 Task: Add Sprouts Savory Pork Hash to the cart.
Action: Mouse moved to (25, 162)
Screenshot: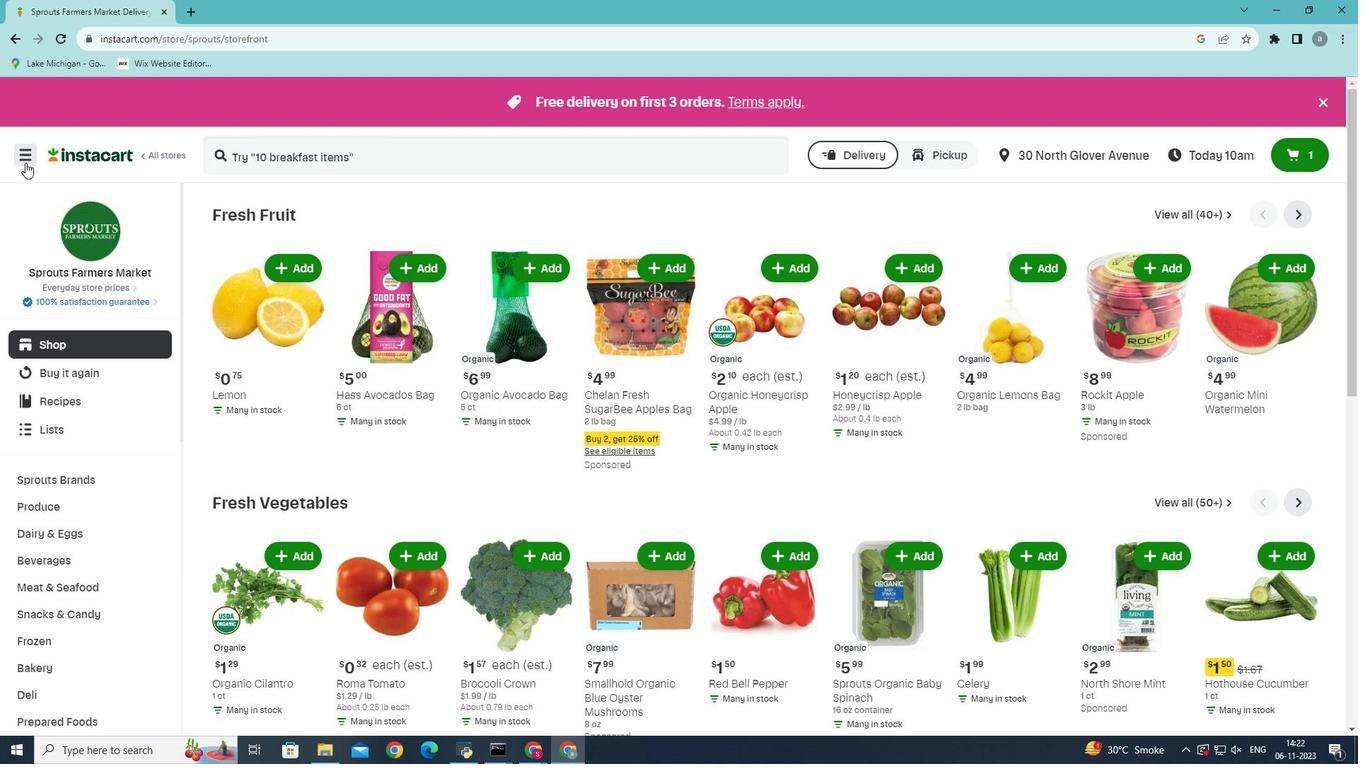 
Action: Mouse pressed left at (25, 162)
Screenshot: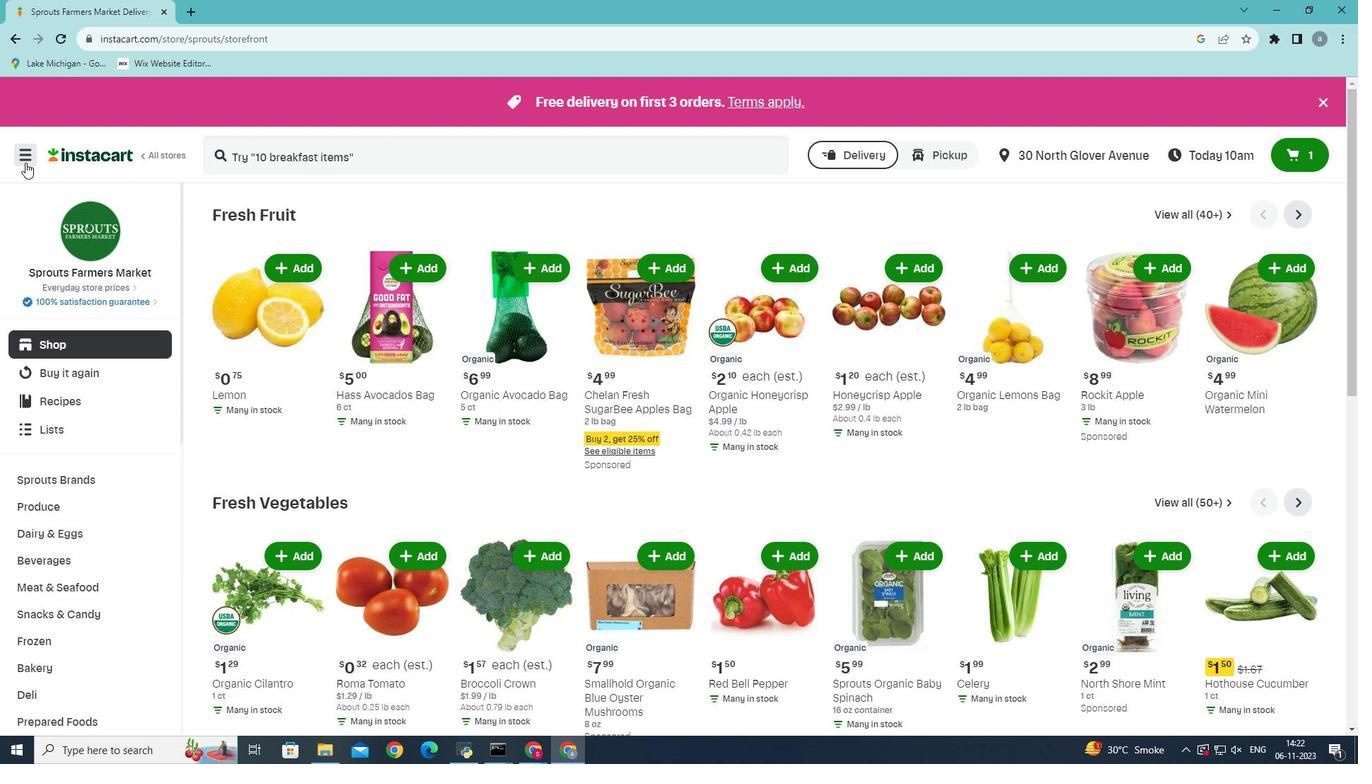 
Action: Mouse moved to (61, 383)
Screenshot: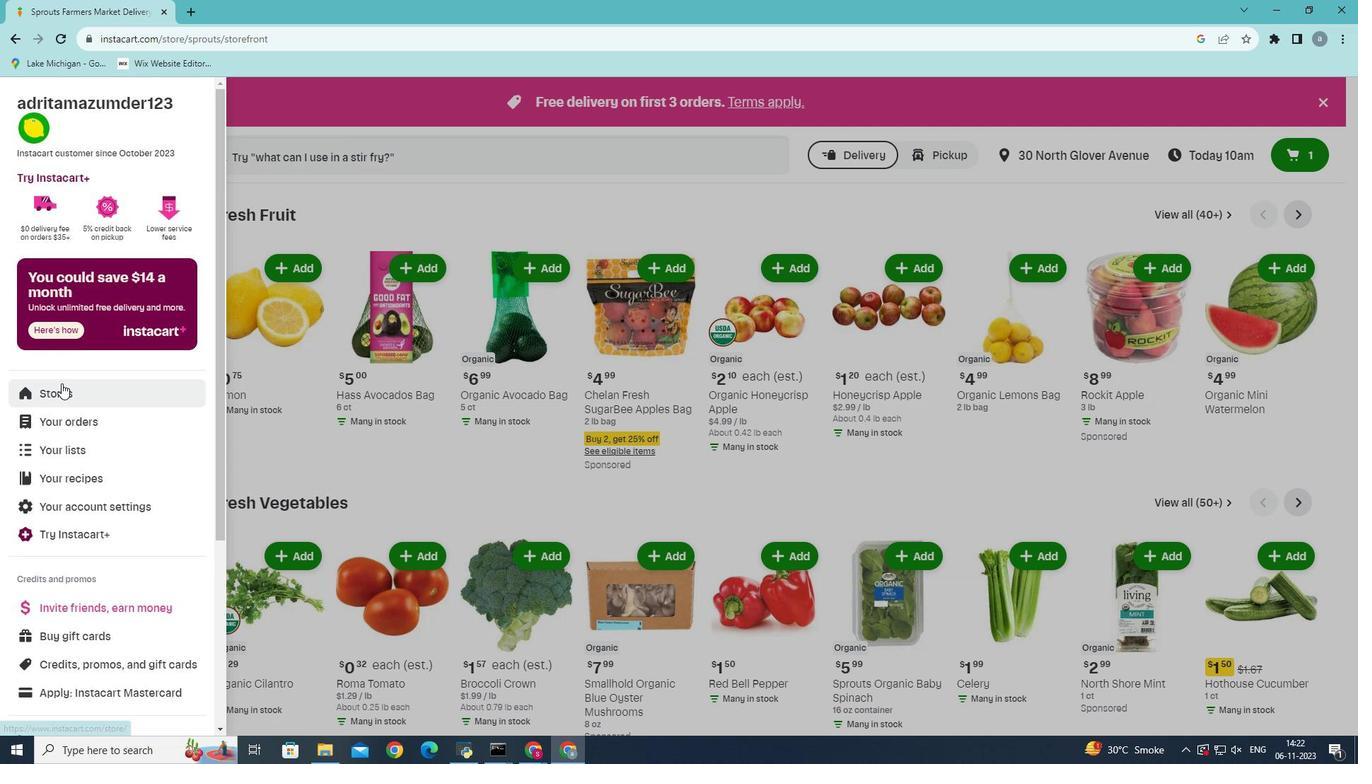 
Action: Mouse pressed left at (61, 383)
Screenshot: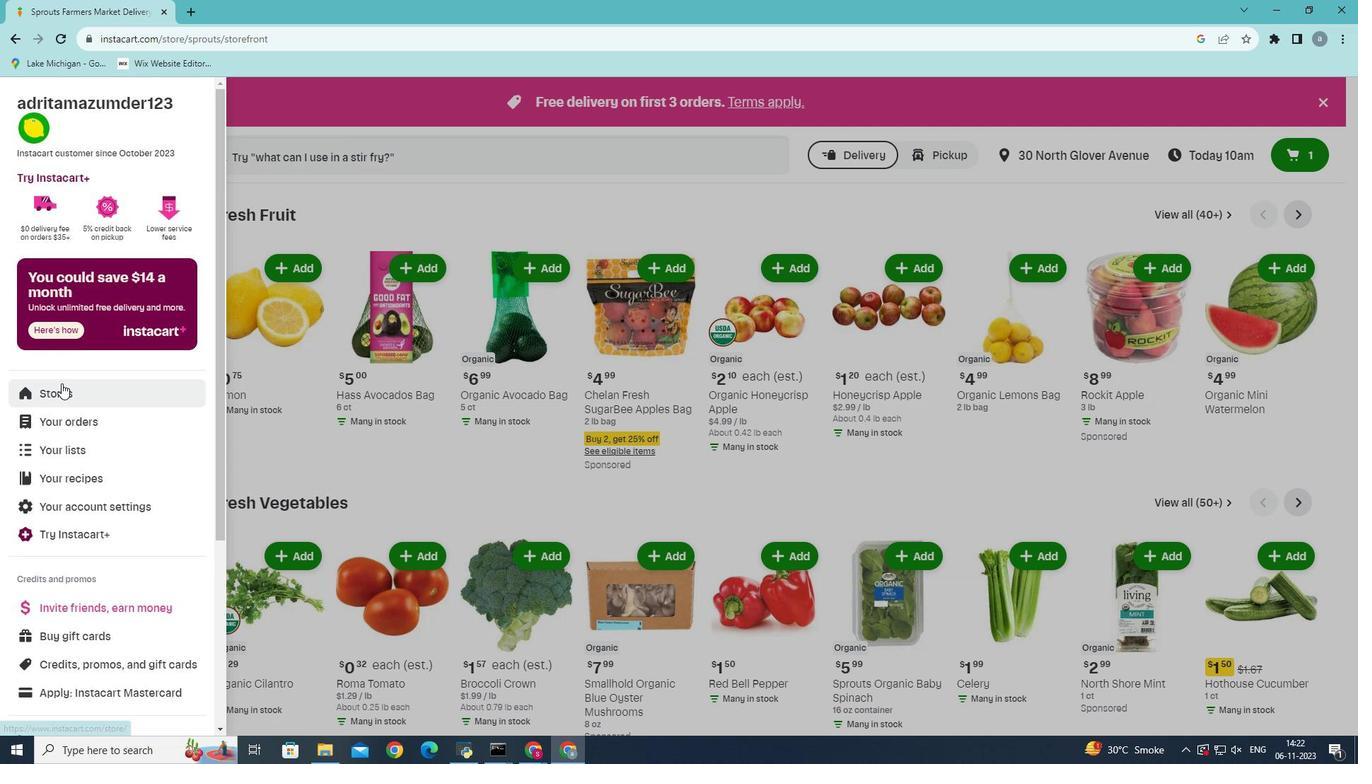 
Action: Mouse moved to (326, 162)
Screenshot: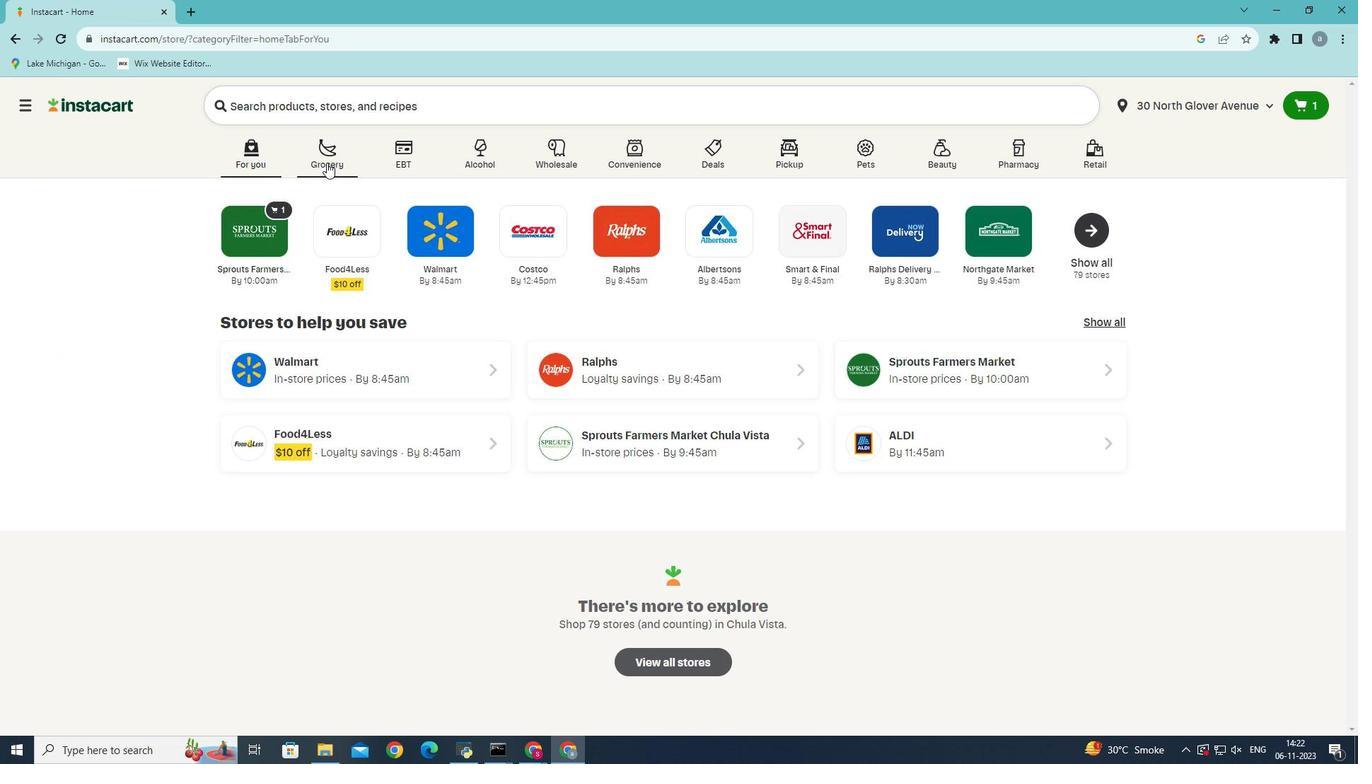 
Action: Mouse pressed left at (326, 162)
Screenshot: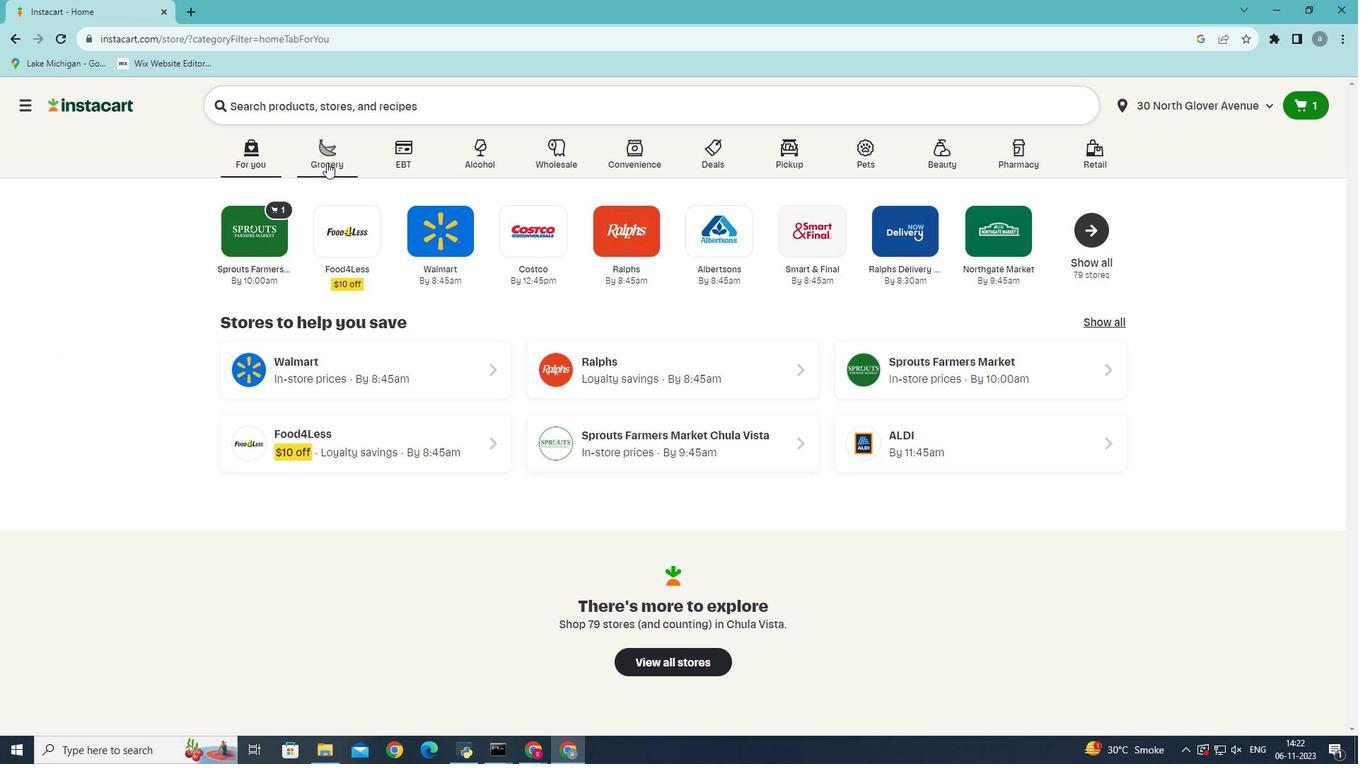 
Action: Mouse moved to (317, 420)
Screenshot: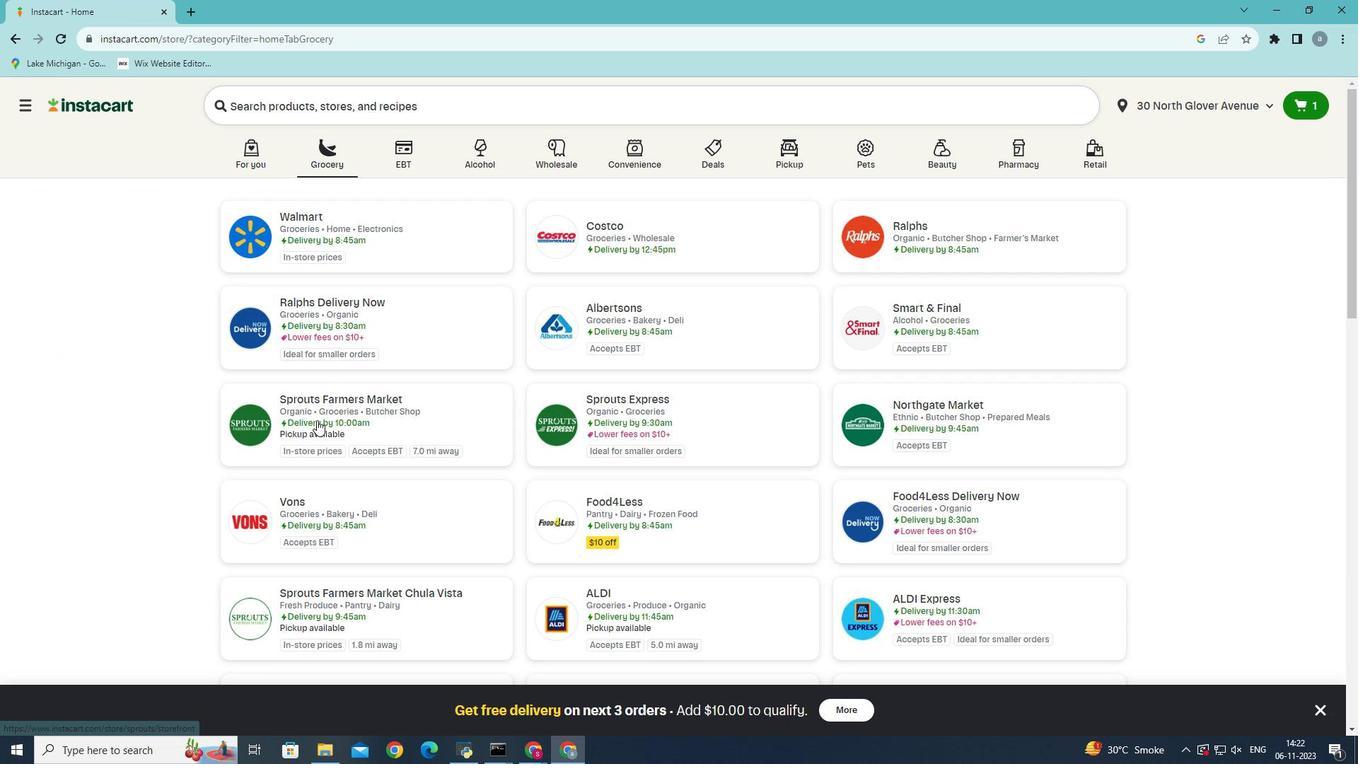 
Action: Mouse pressed left at (317, 420)
Screenshot: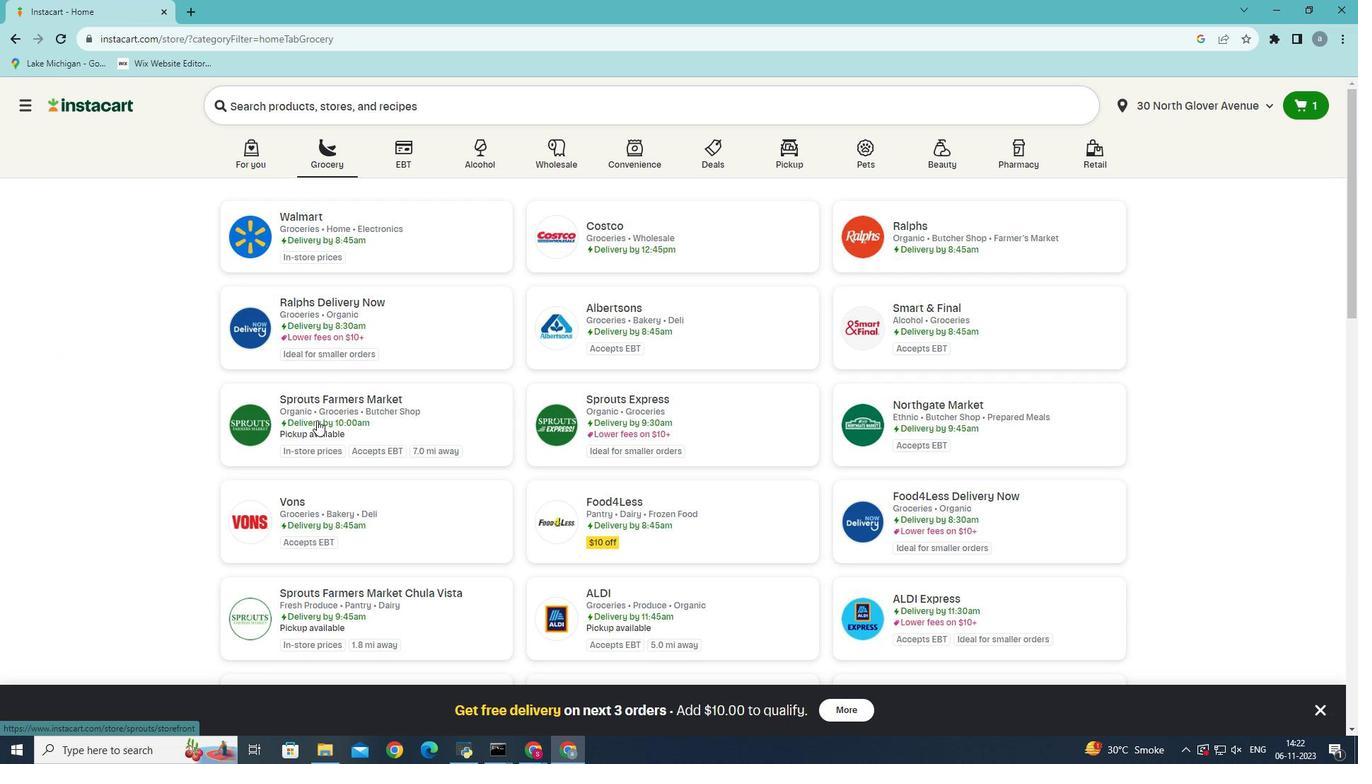
Action: Mouse moved to (50, 571)
Screenshot: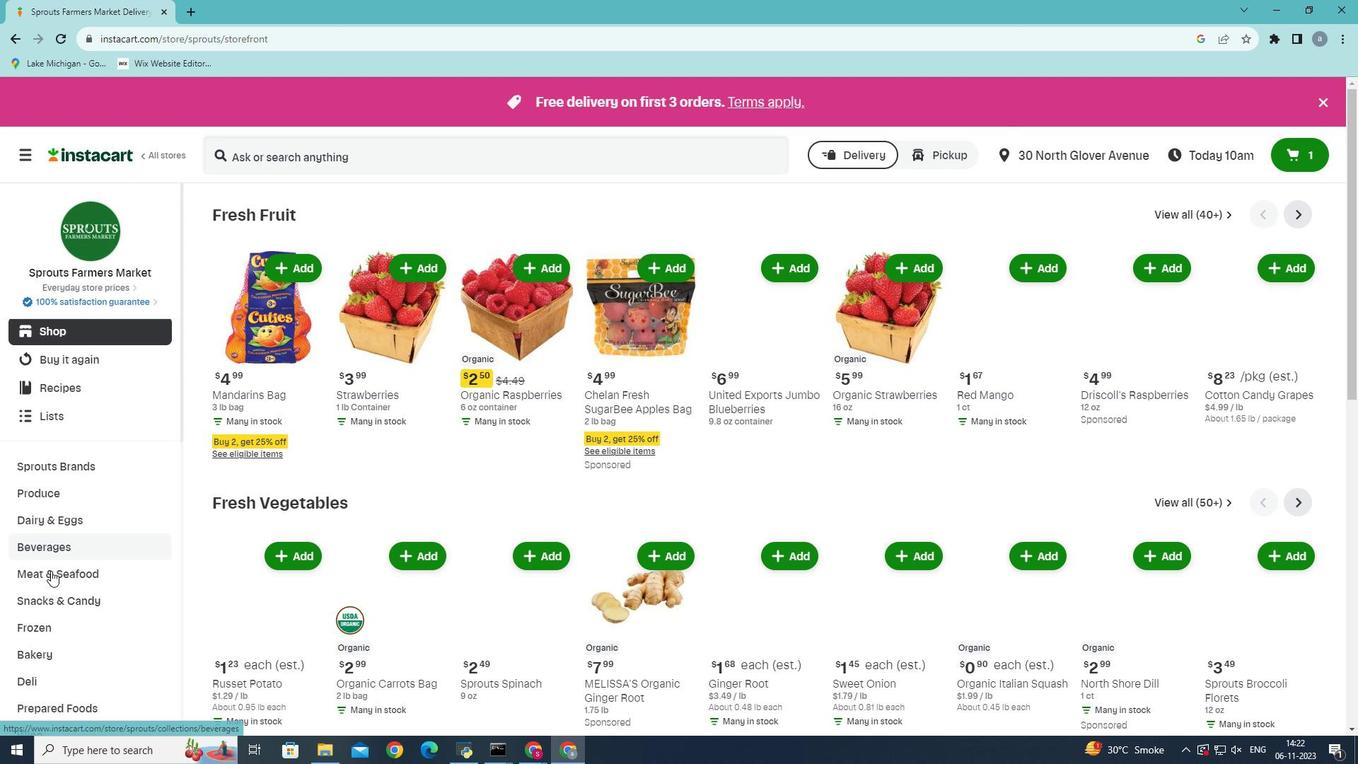 
Action: Mouse scrolled (50, 570) with delta (0, 0)
Screenshot: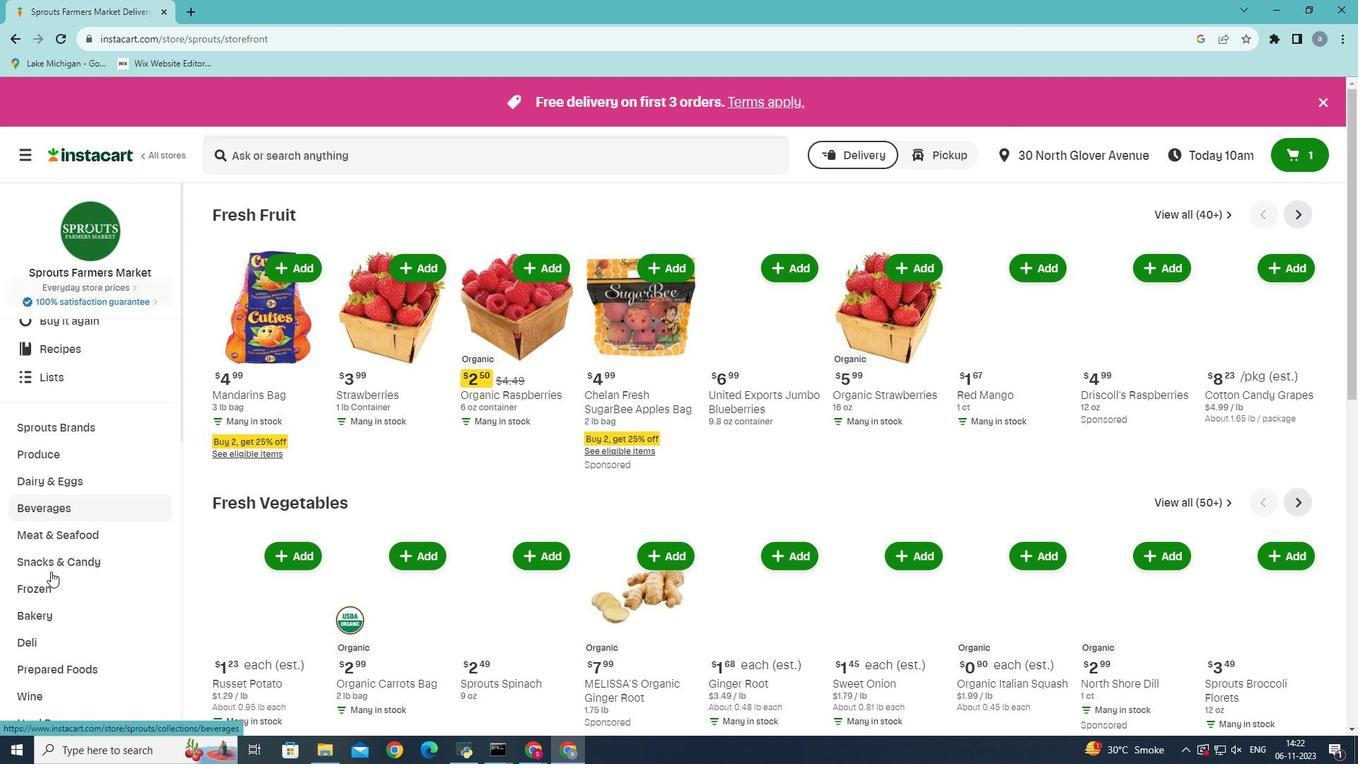 
Action: Mouse scrolled (50, 570) with delta (0, 0)
Screenshot: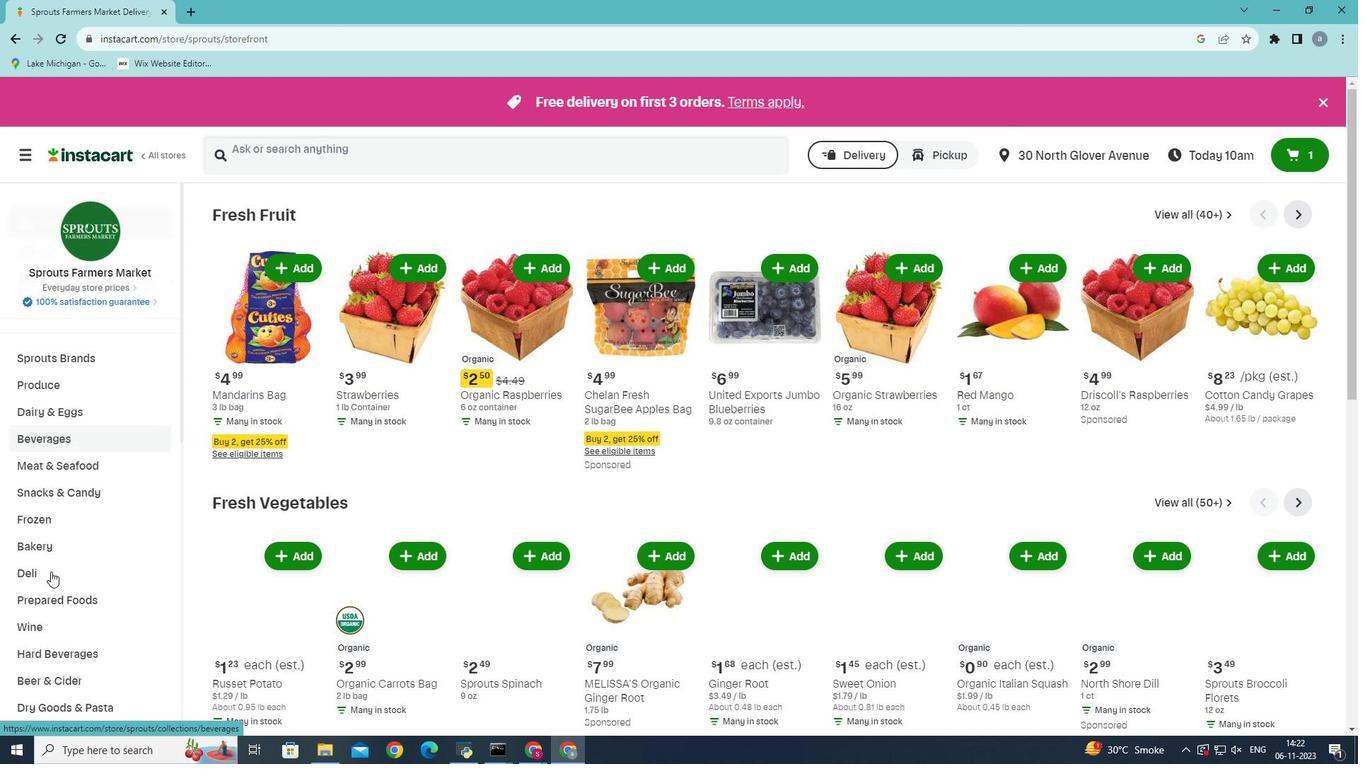 
Action: Mouse moved to (50, 571)
Screenshot: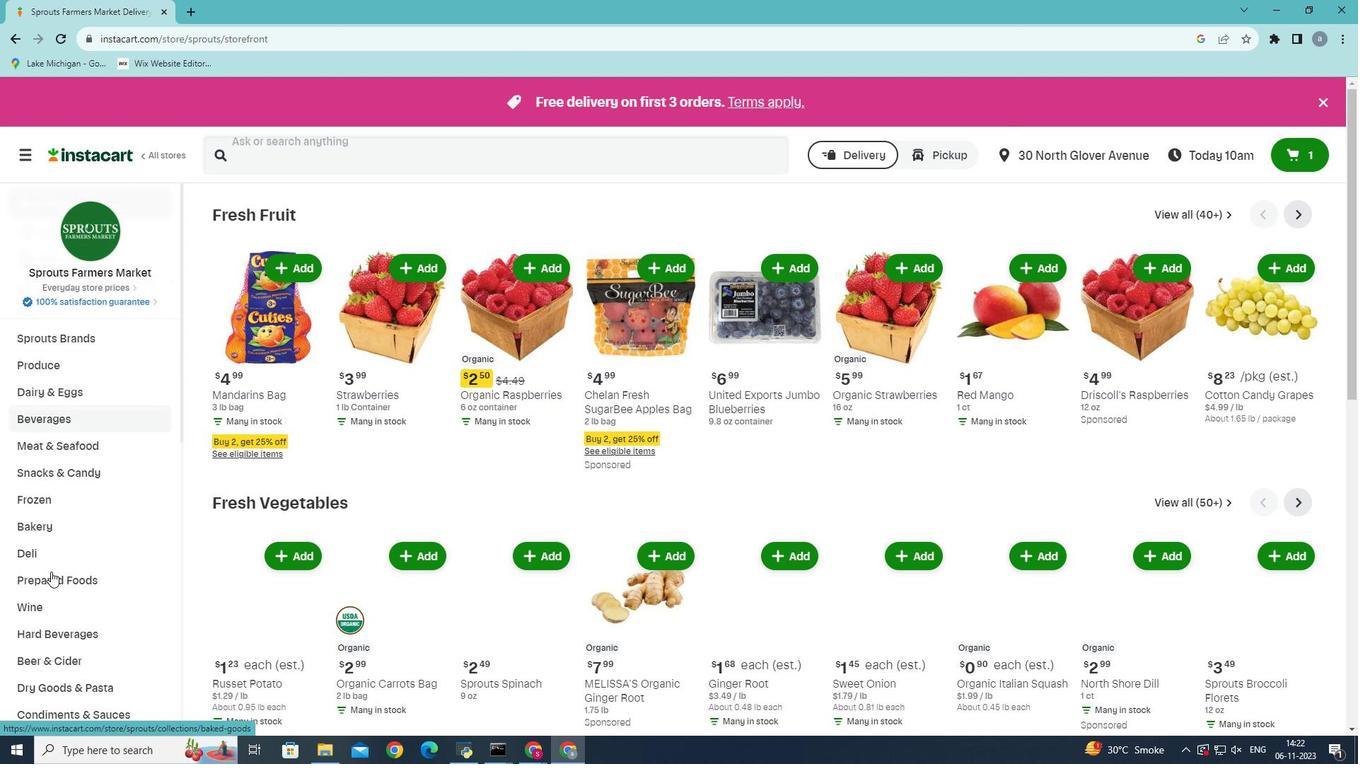 
Action: Mouse pressed left at (50, 571)
Screenshot: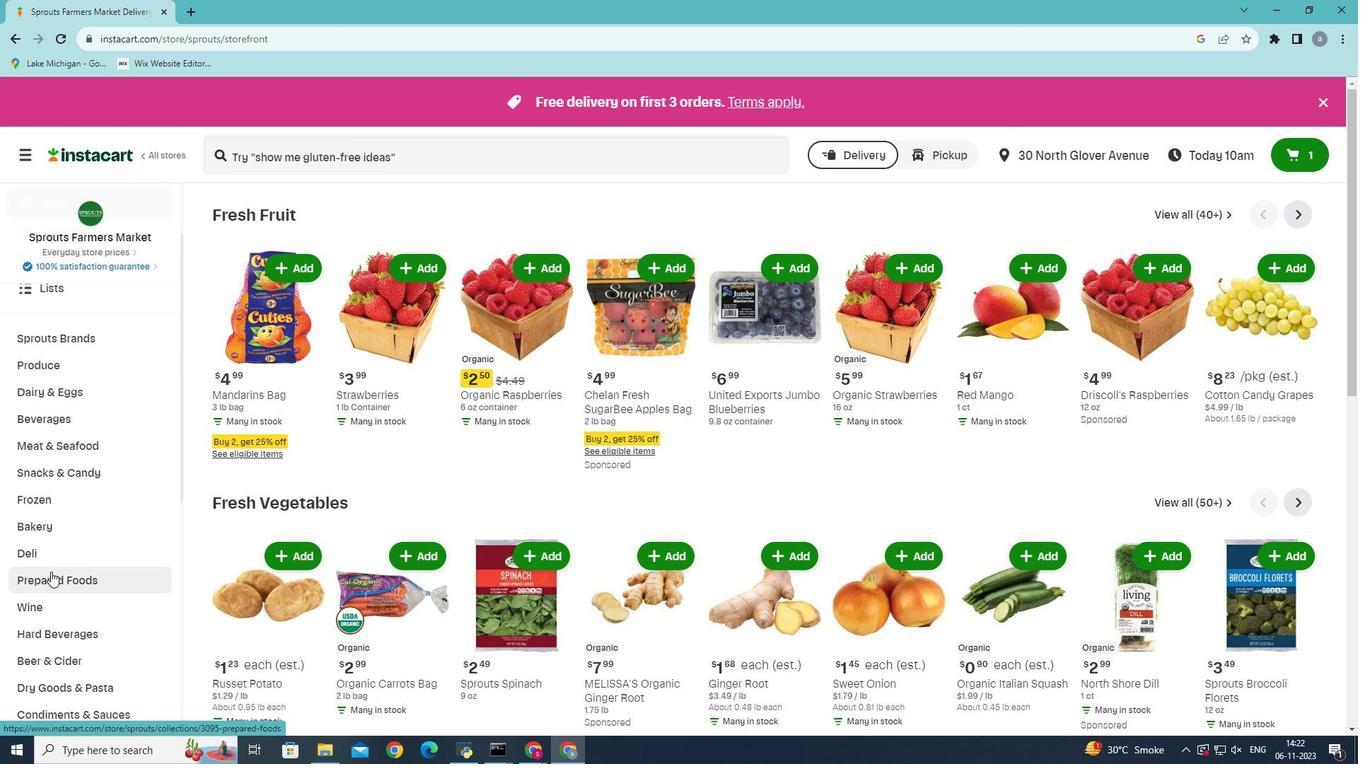 
Action: Mouse moved to (479, 244)
Screenshot: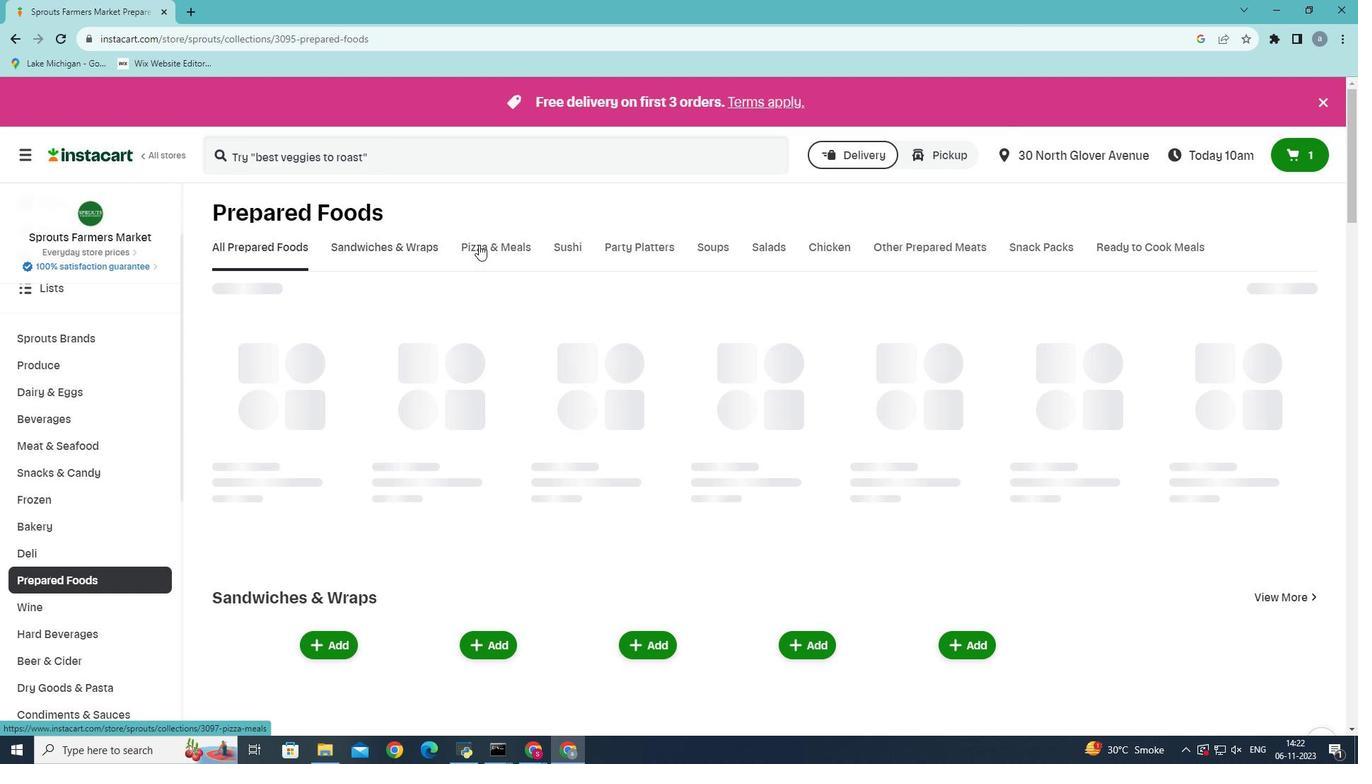 
Action: Mouse pressed left at (479, 244)
Screenshot: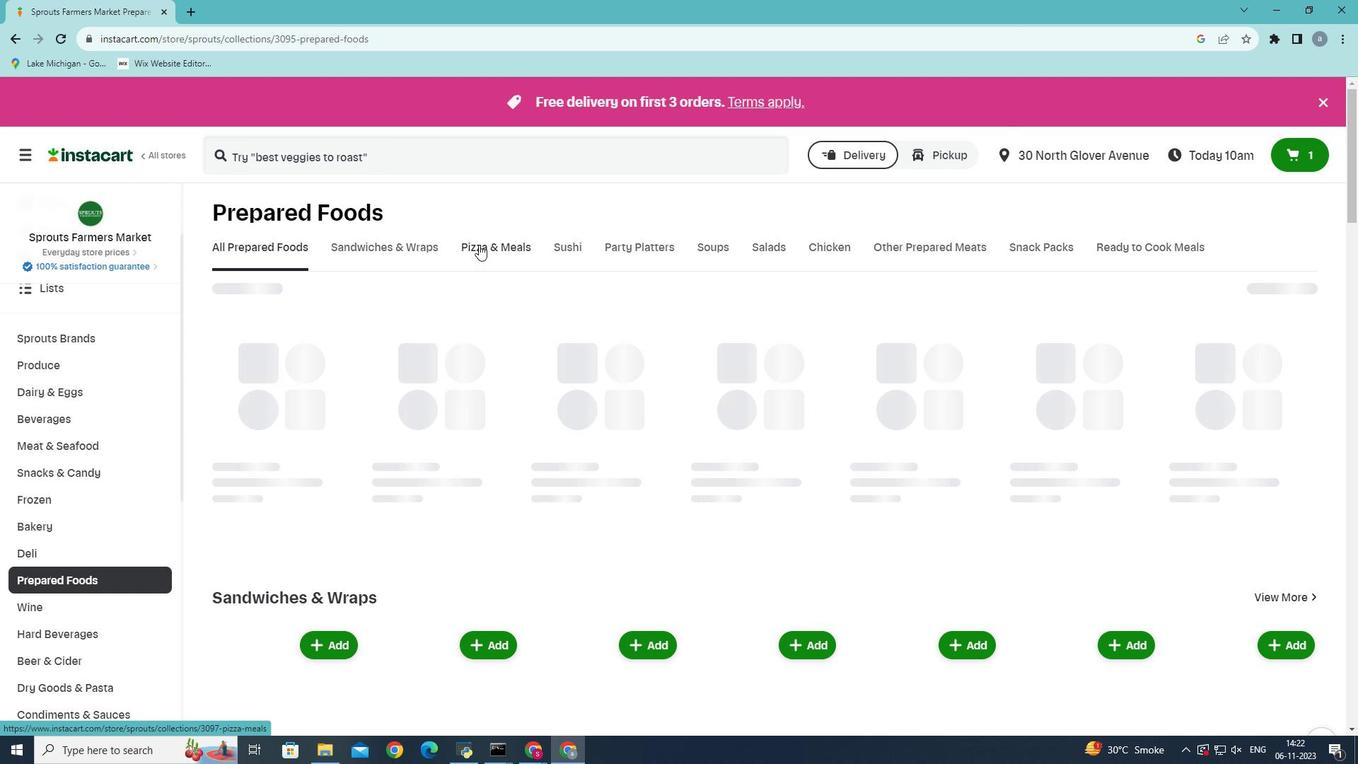 
Action: Mouse moved to (953, 305)
Screenshot: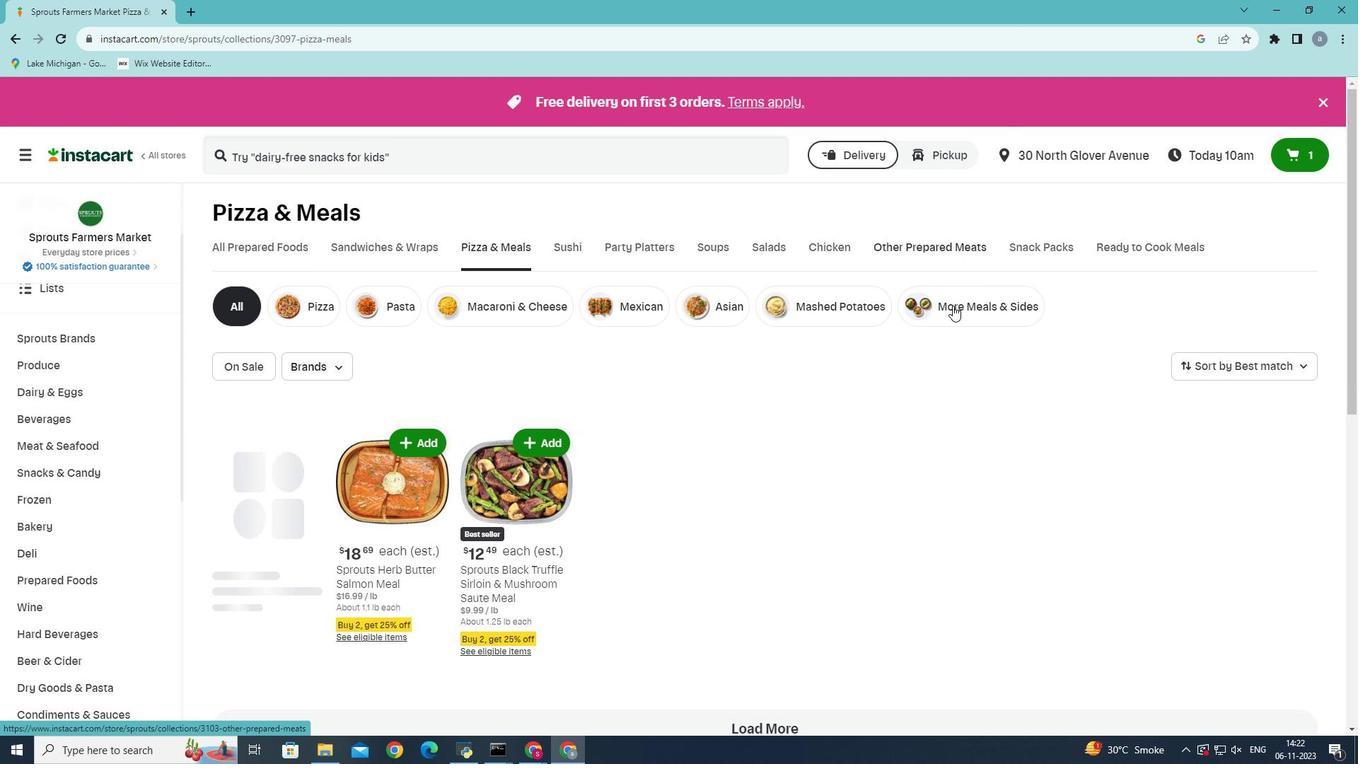 
Action: Mouse pressed left at (953, 305)
Screenshot: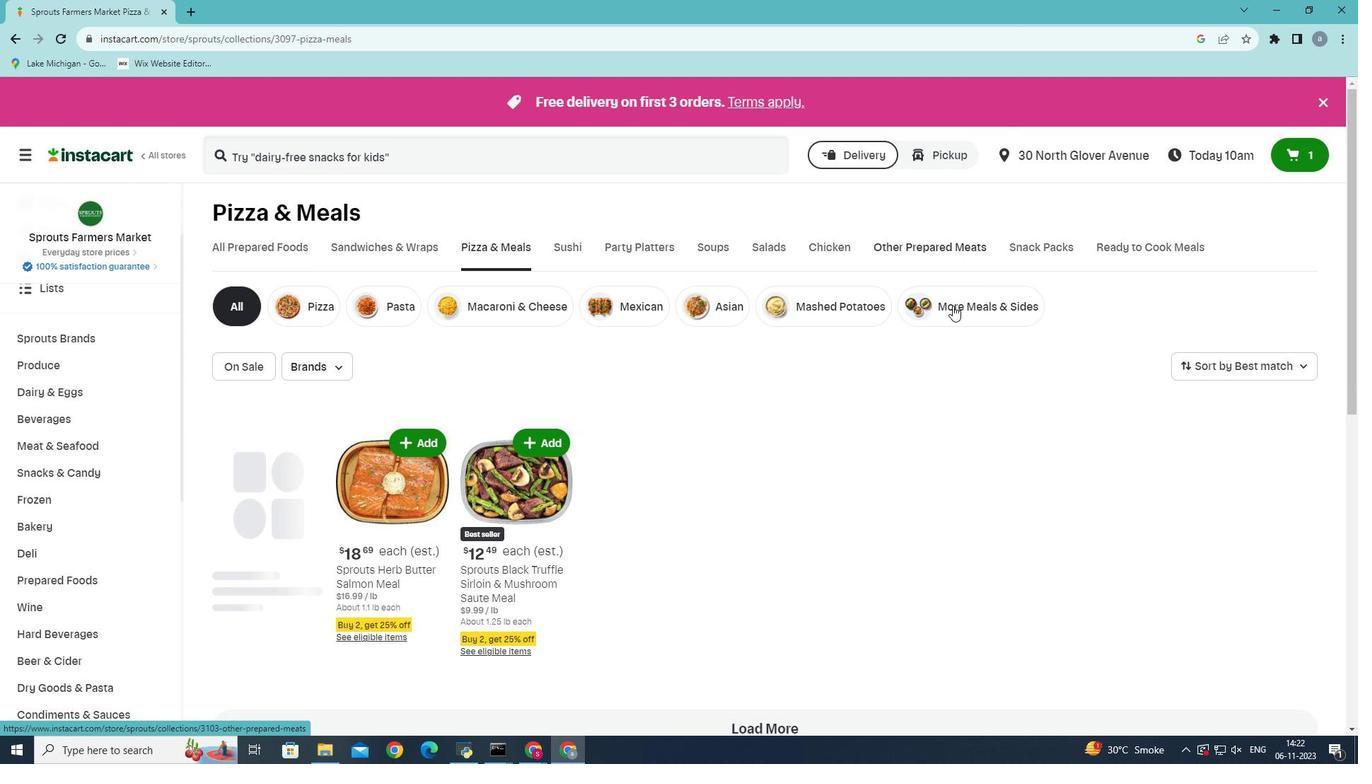 
Action: Mouse moved to (309, 158)
Screenshot: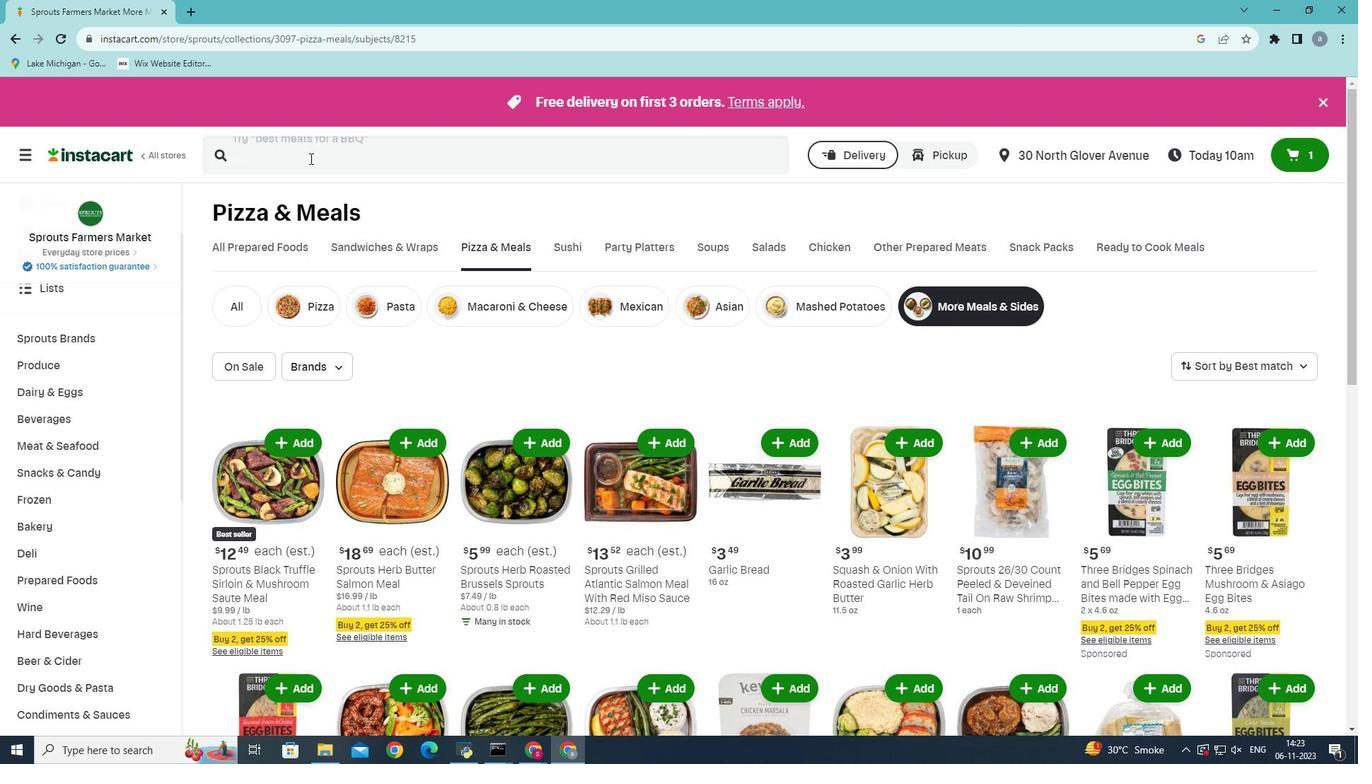 
Action: Mouse pressed left at (309, 158)
Screenshot: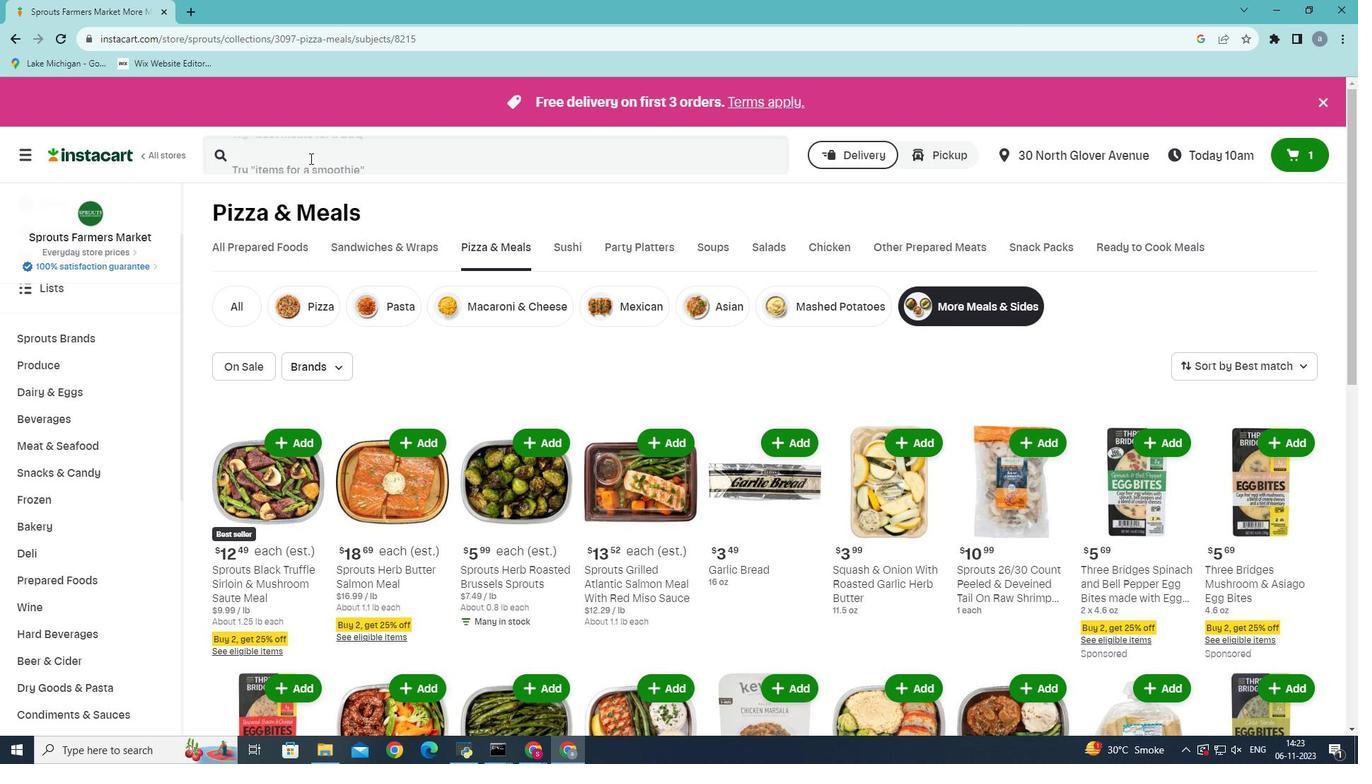 
Action: Key pressed <Key.shift>Savory<Key.space>pork<Key.space>hash<Key.enter>
Screenshot: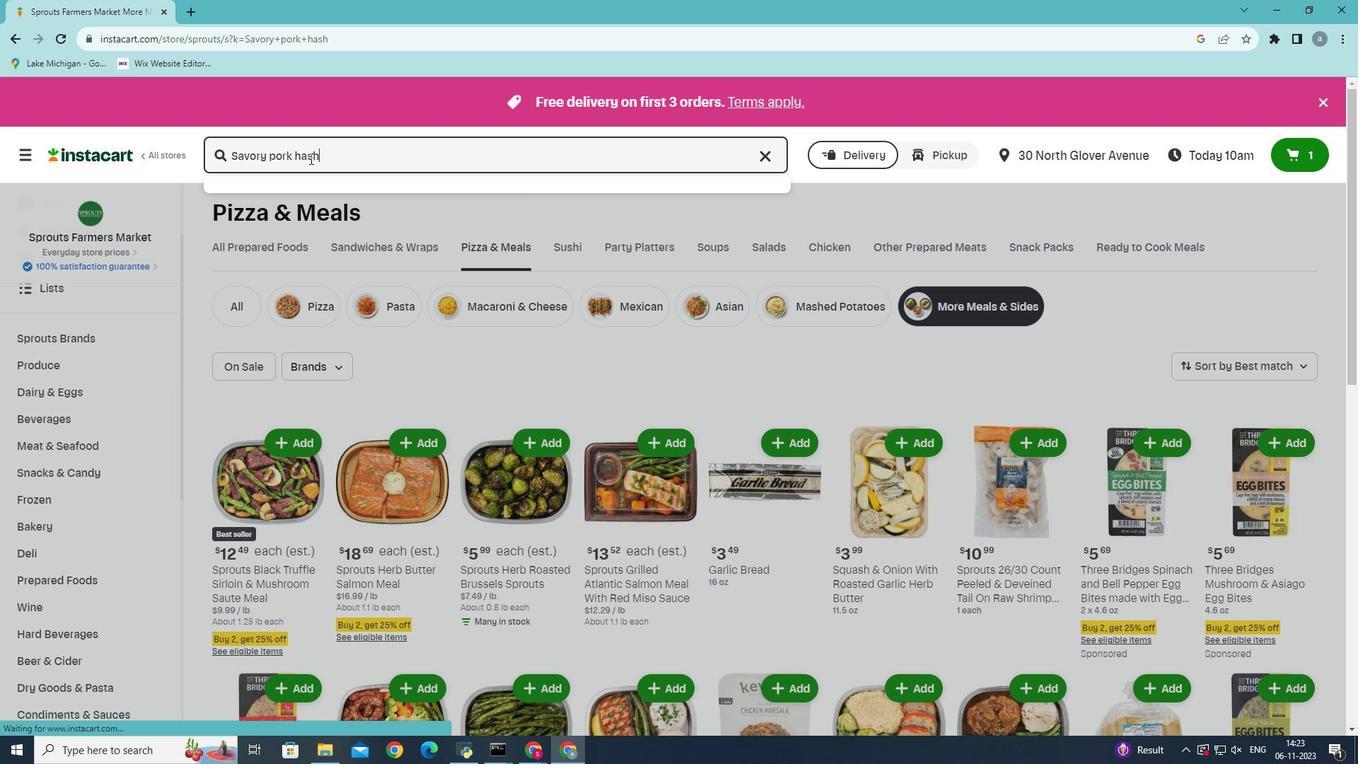 
Action: Mouse moved to (815, 302)
Screenshot: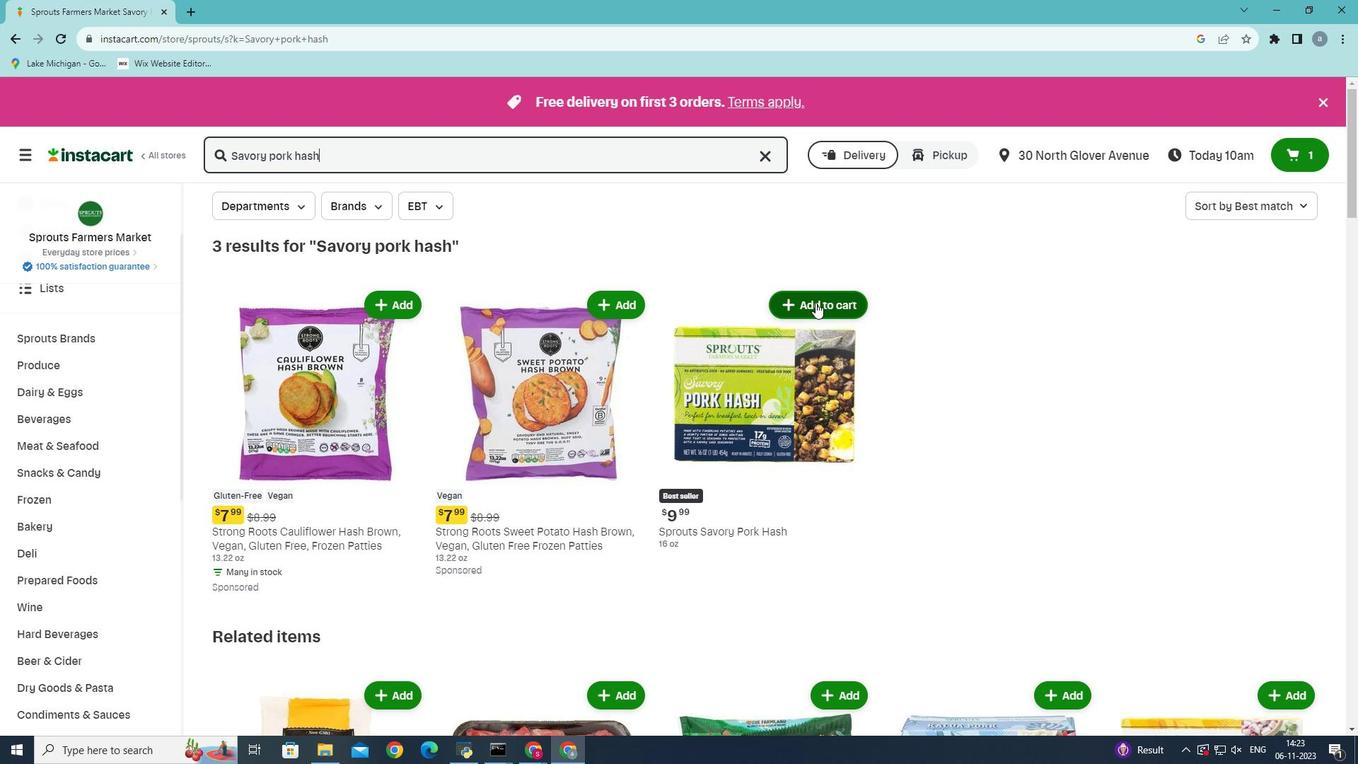 
Action: Mouse pressed left at (815, 302)
Screenshot: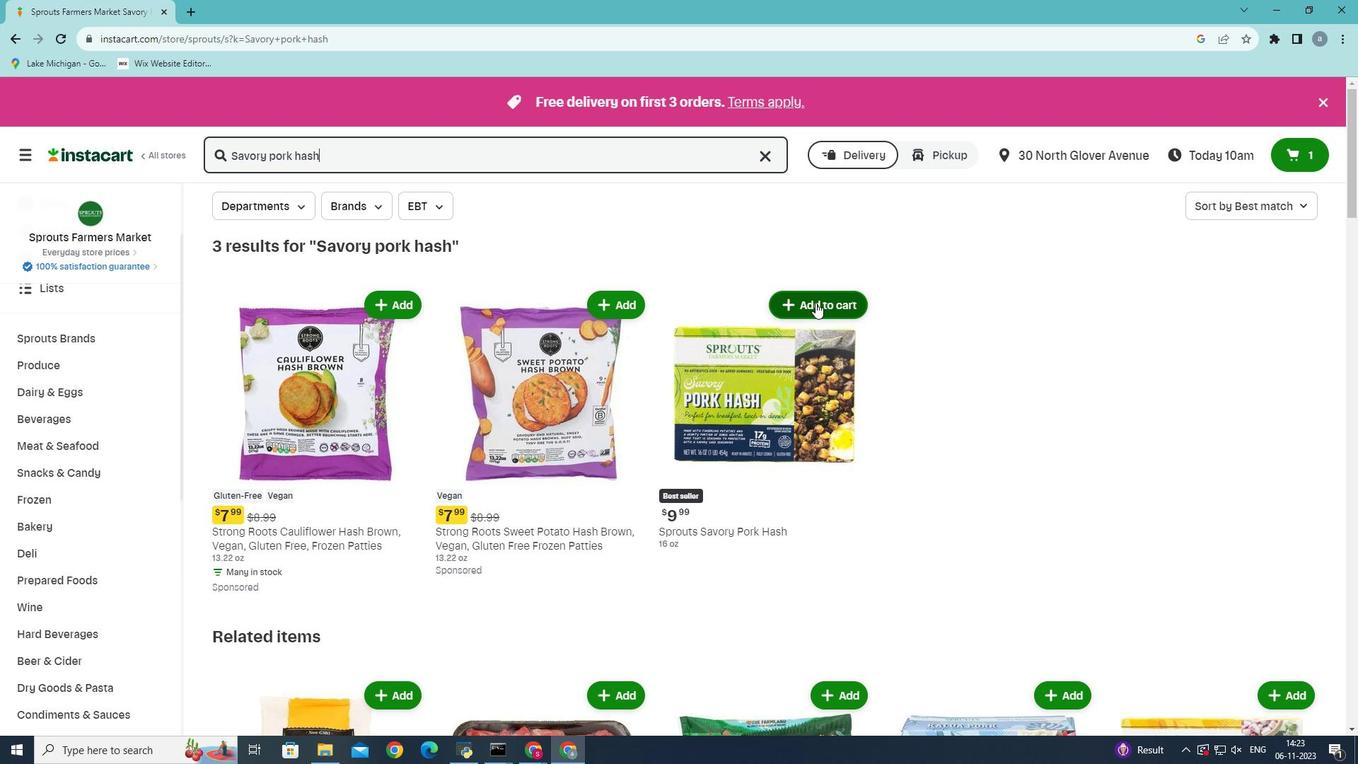 
Action: Mouse moved to (813, 307)
Screenshot: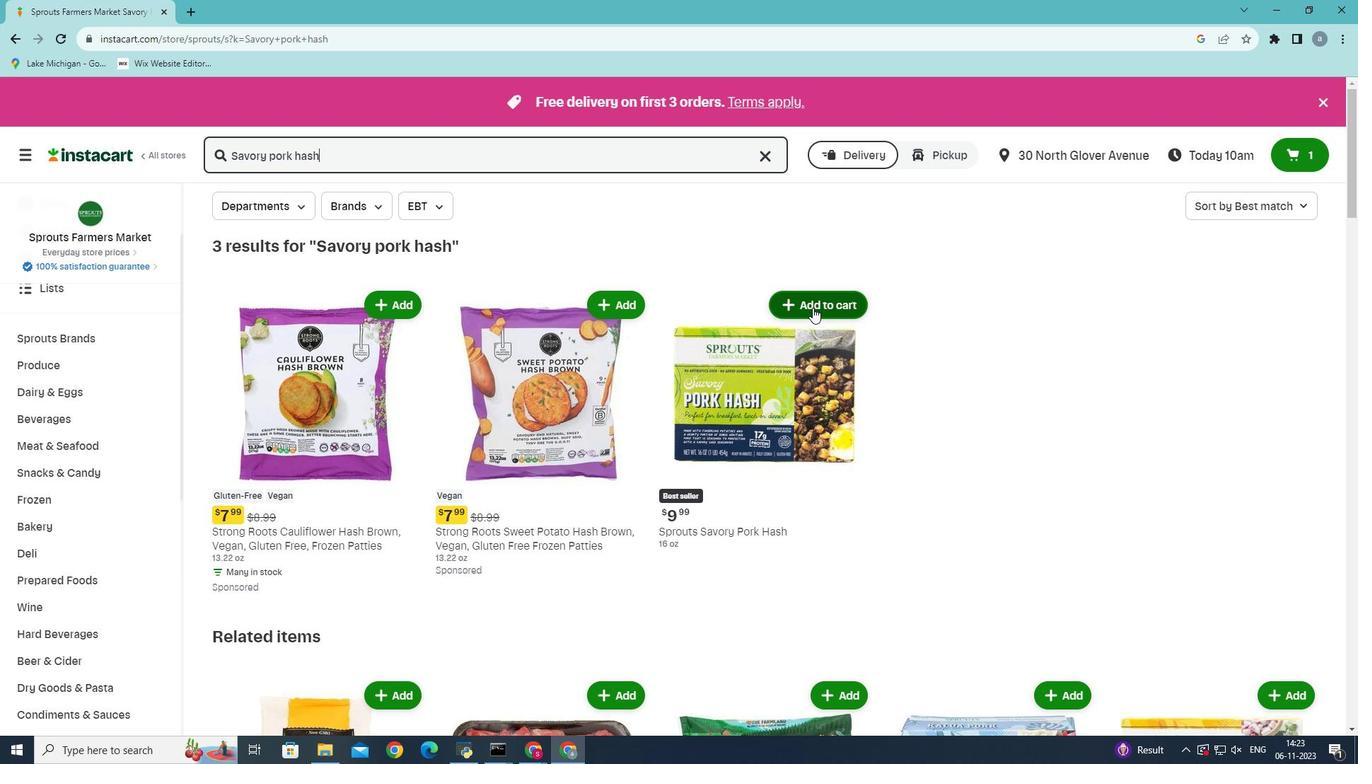 
